 Task: Select the workspace "Agenda".
Action: Mouse moved to (342, 365)
Screenshot: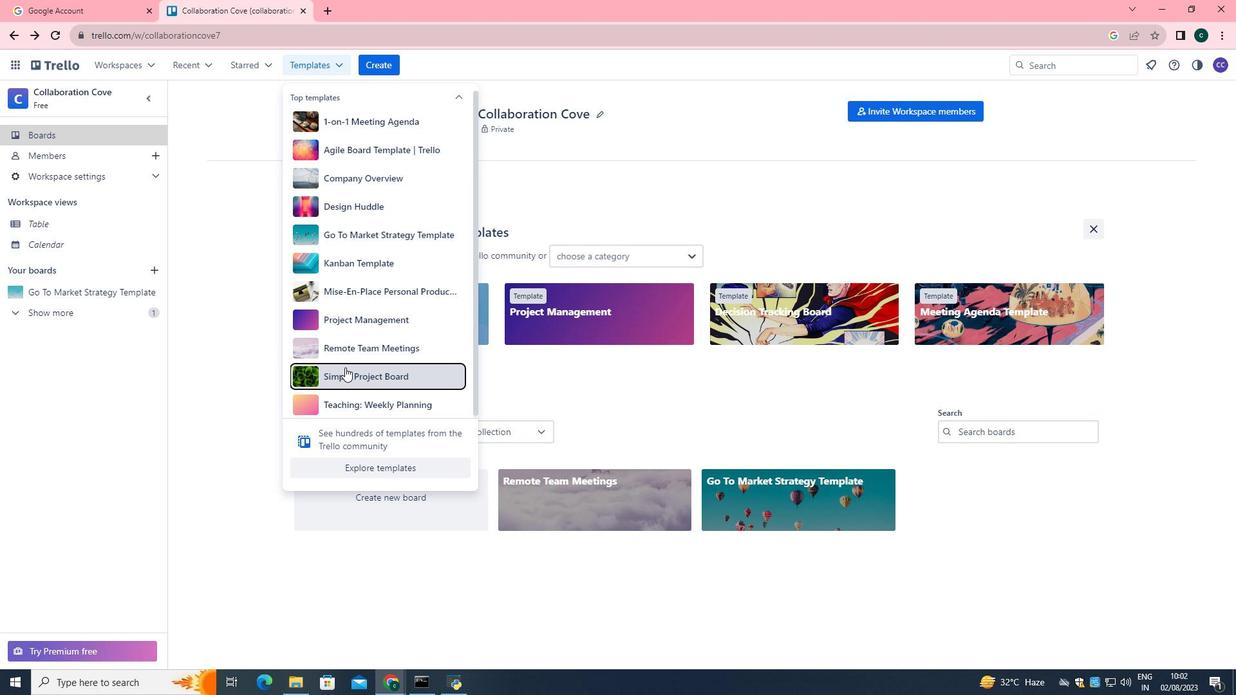 
Action: Mouse pressed left at (342, 365)
Screenshot: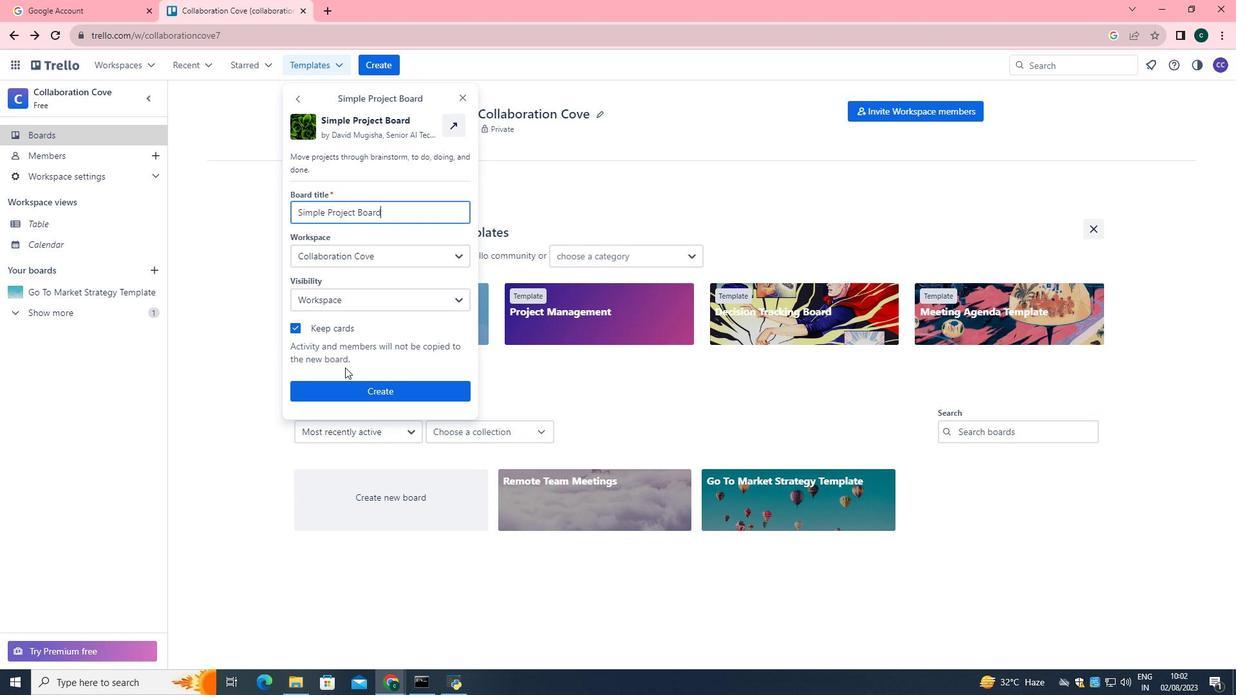 
Action: Mouse moved to (405, 249)
Screenshot: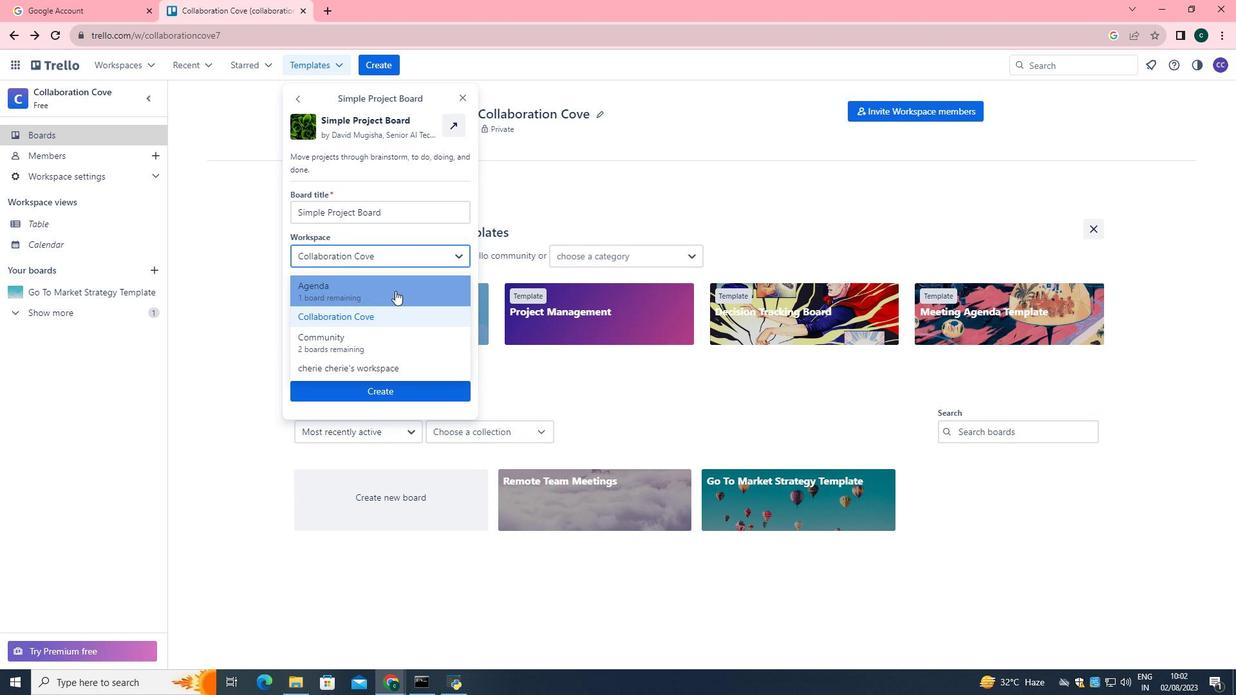 
Action: Mouse pressed left at (405, 249)
Screenshot: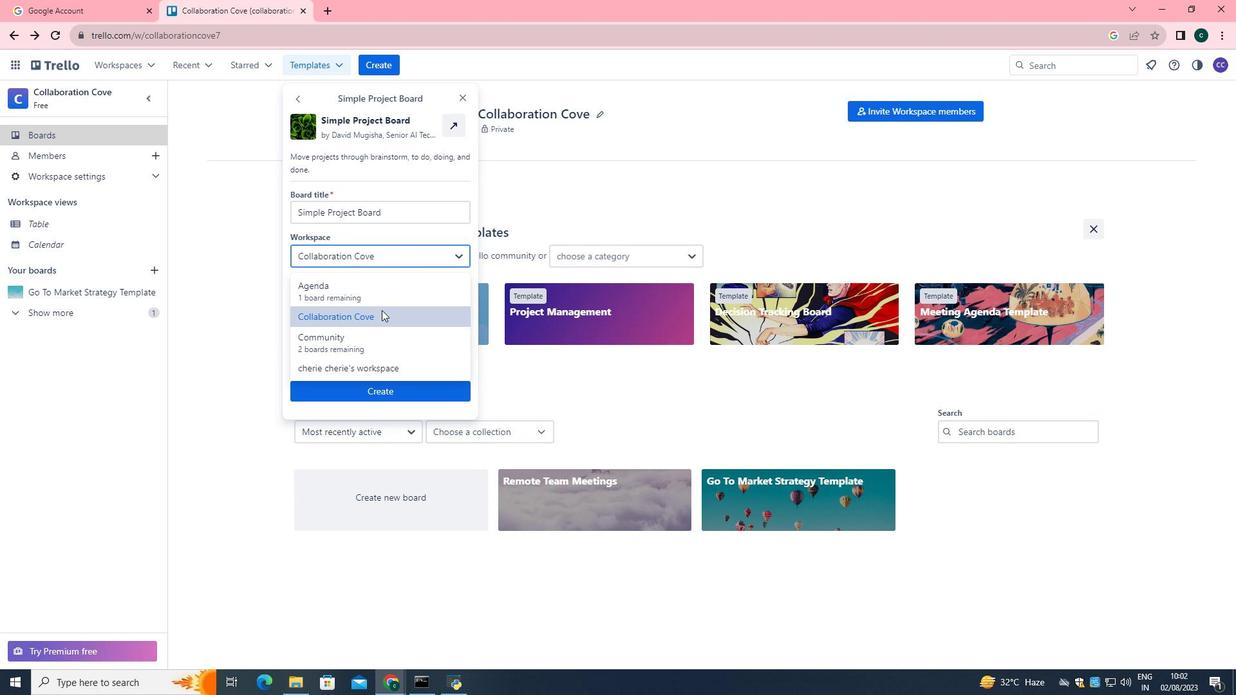 
Action: Mouse moved to (384, 294)
Screenshot: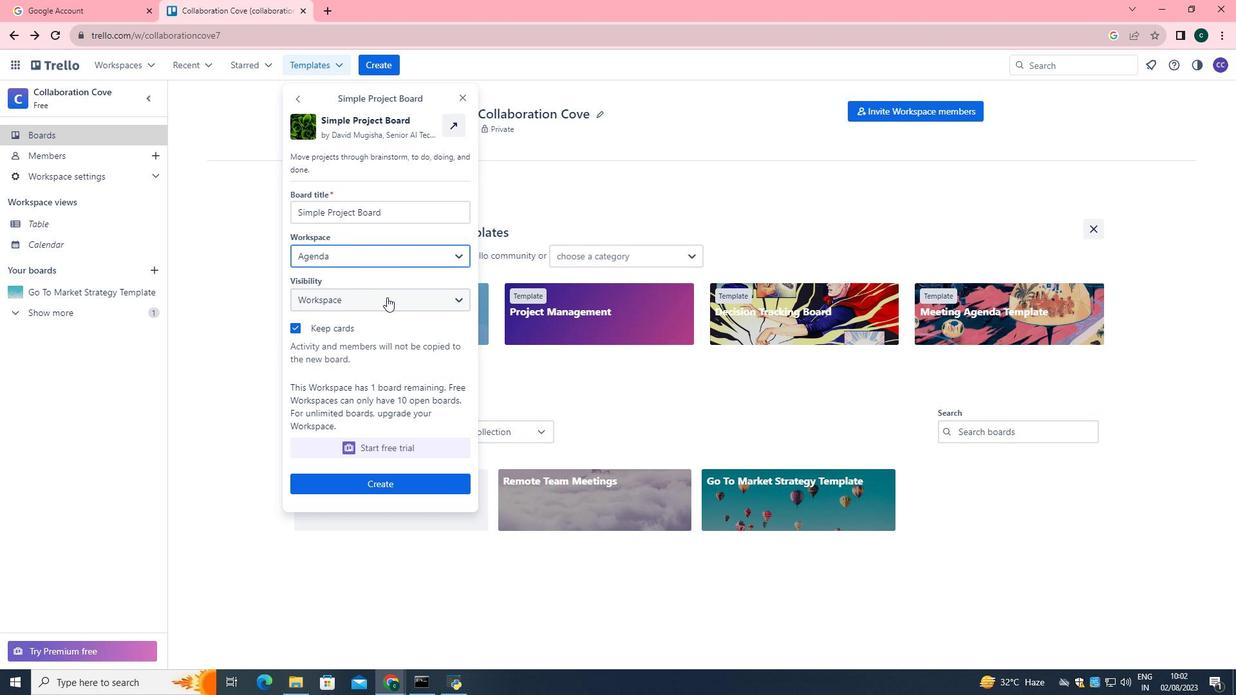 
Action: Mouse pressed left at (384, 294)
Screenshot: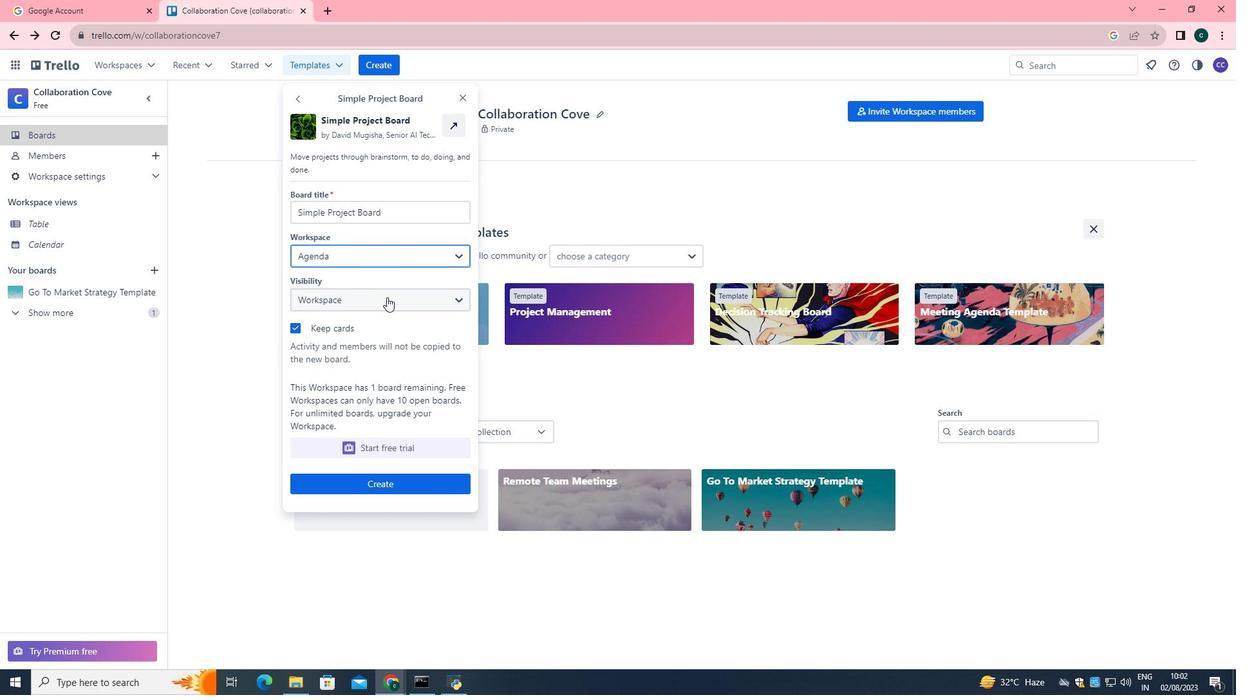 
Action: Mouse moved to (384, 294)
Screenshot: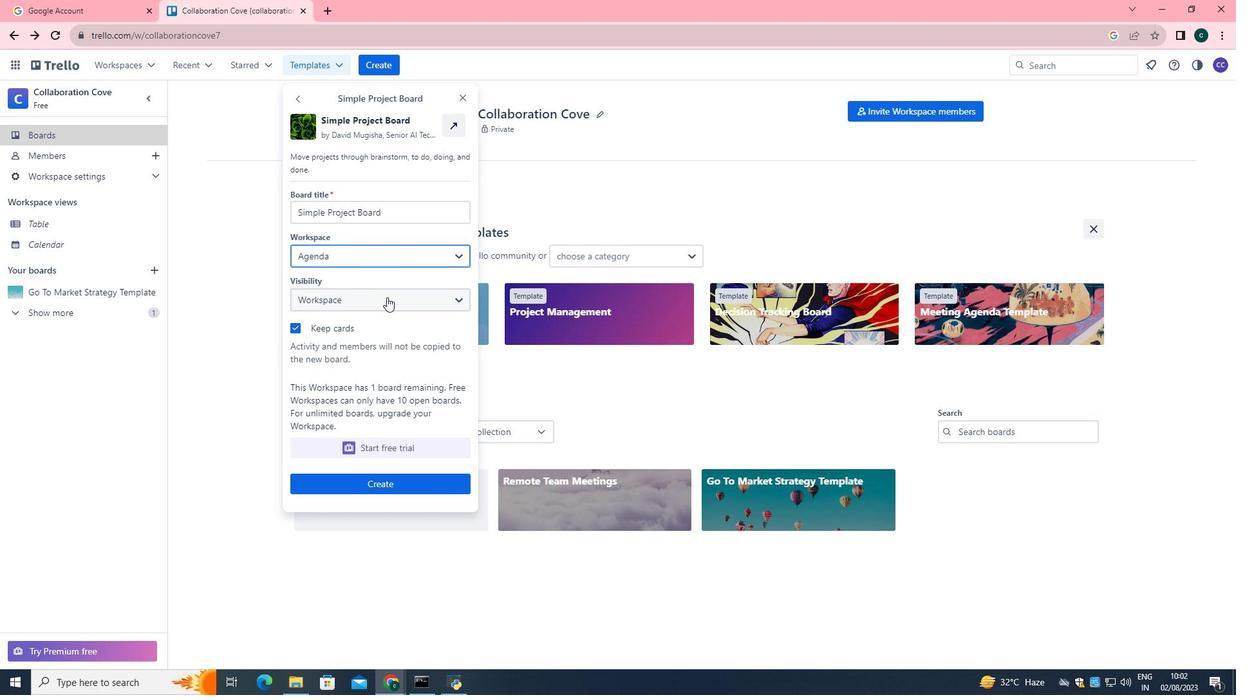 
